 Task: Set the Tax Included to "Use Global" while creating a new customer.
Action: Mouse moved to (157, 20)
Screenshot: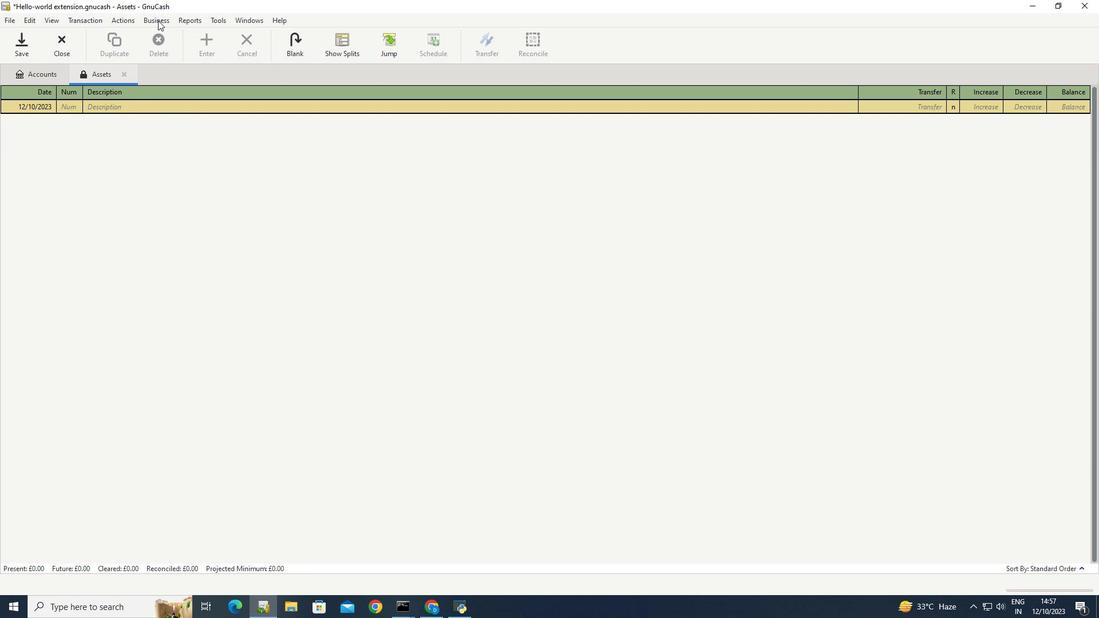 
Action: Mouse pressed left at (157, 20)
Screenshot: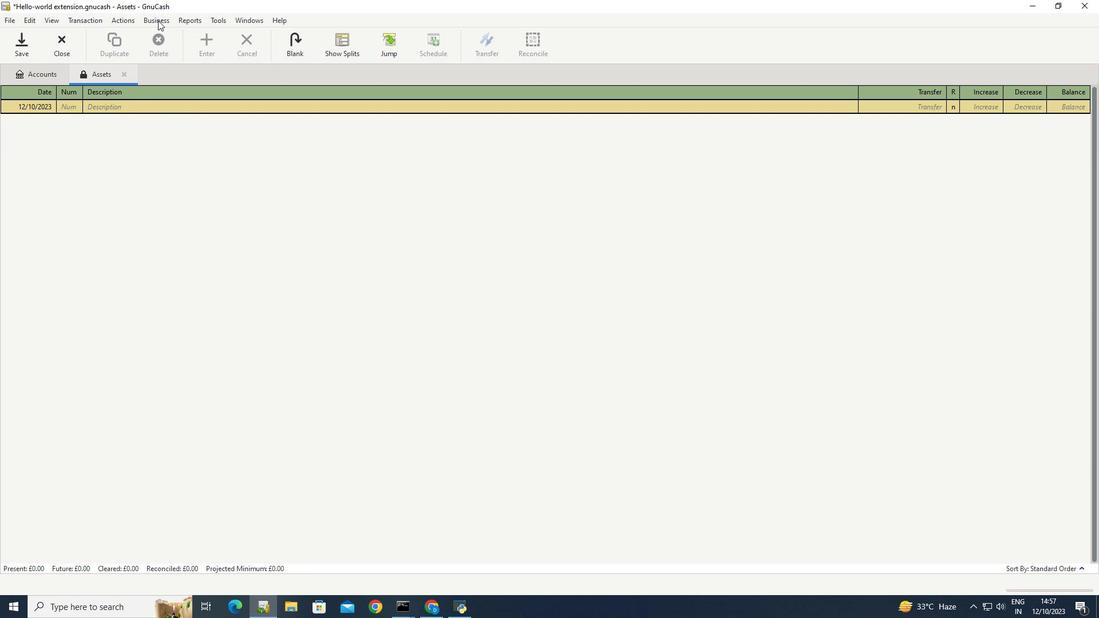 
Action: Mouse moved to (295, 48)
Screenshot: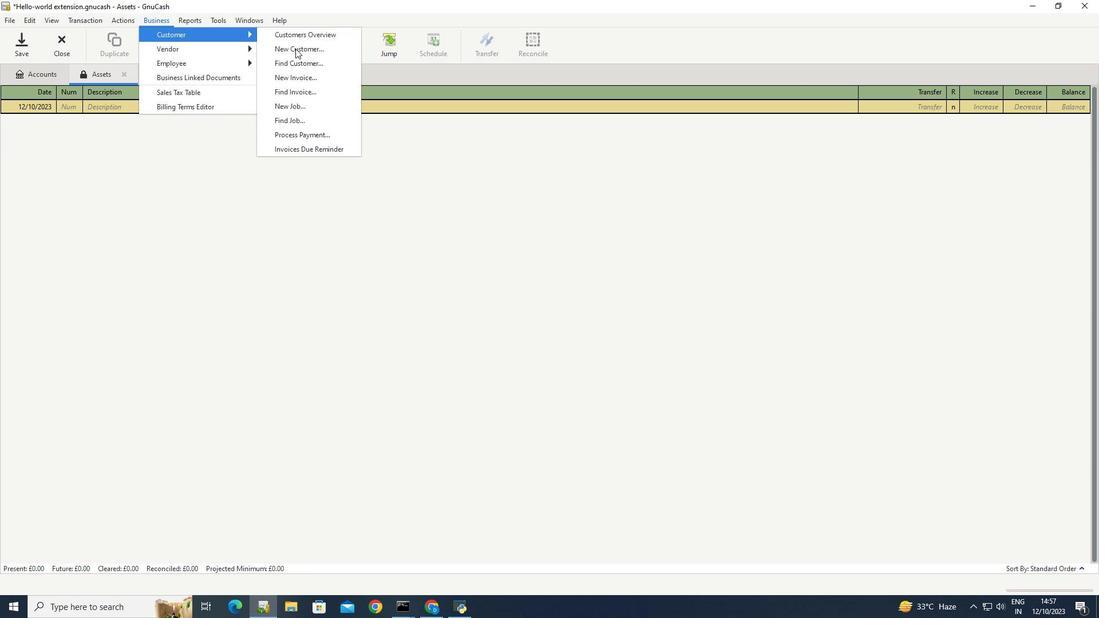 
Action: Mouse pressed left at (295, 48)
Screenshot: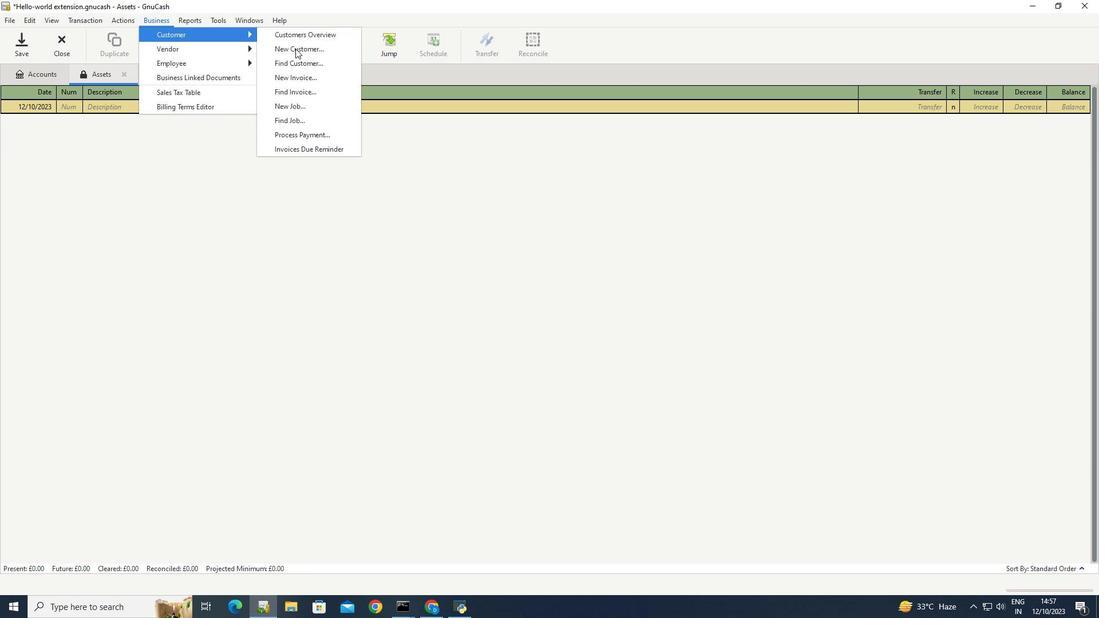 
Action: Mouse moved to (536, 161)
Screenshot: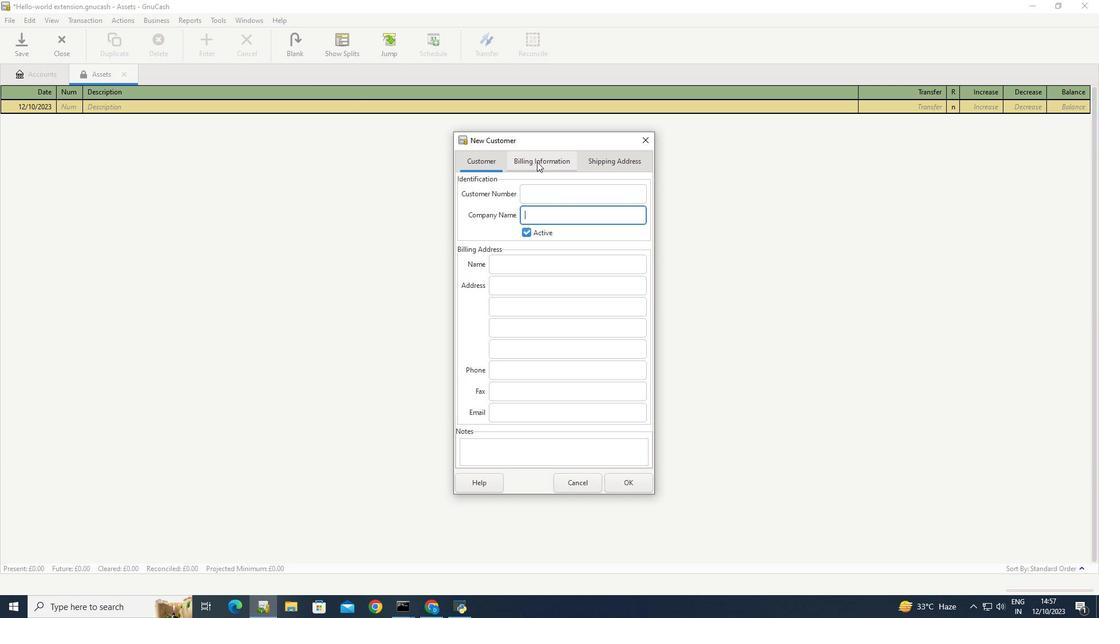 
Action: Mouse pressed left at (536, 161)
Screenshot: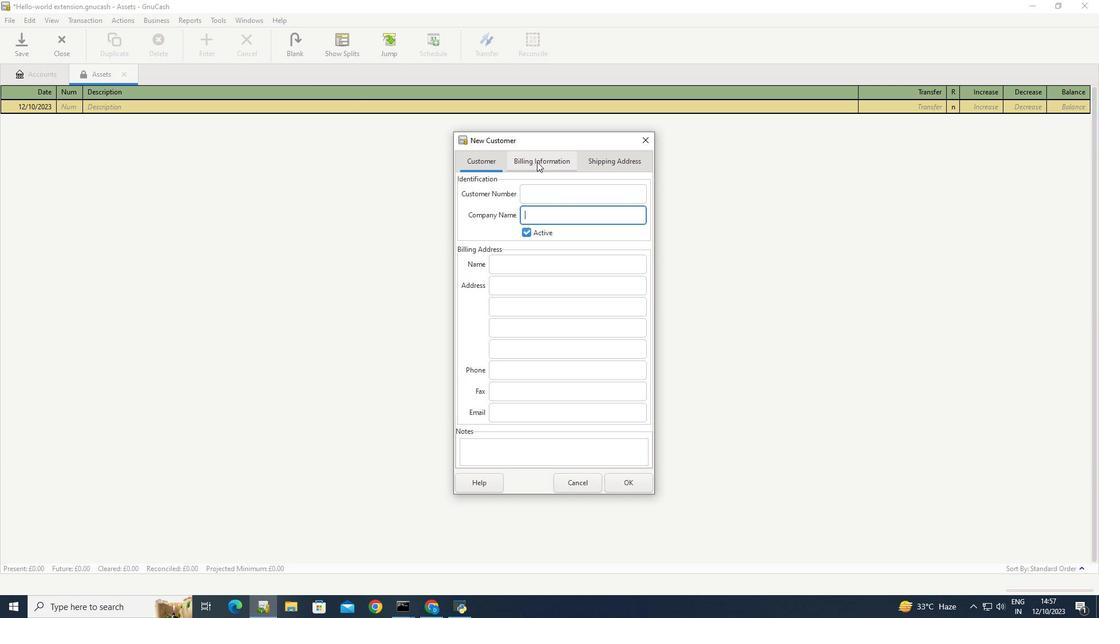
Action: Mouse moved to (541, 277)
Screenshot: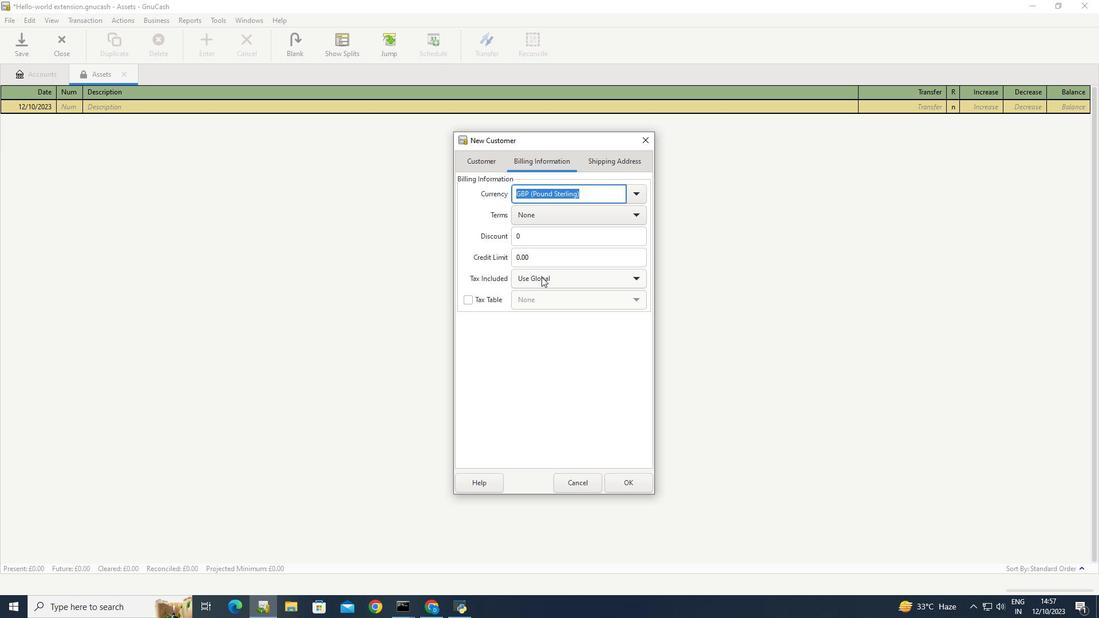 
Action: Mouse pressed left at (541, 277)
Screenshot: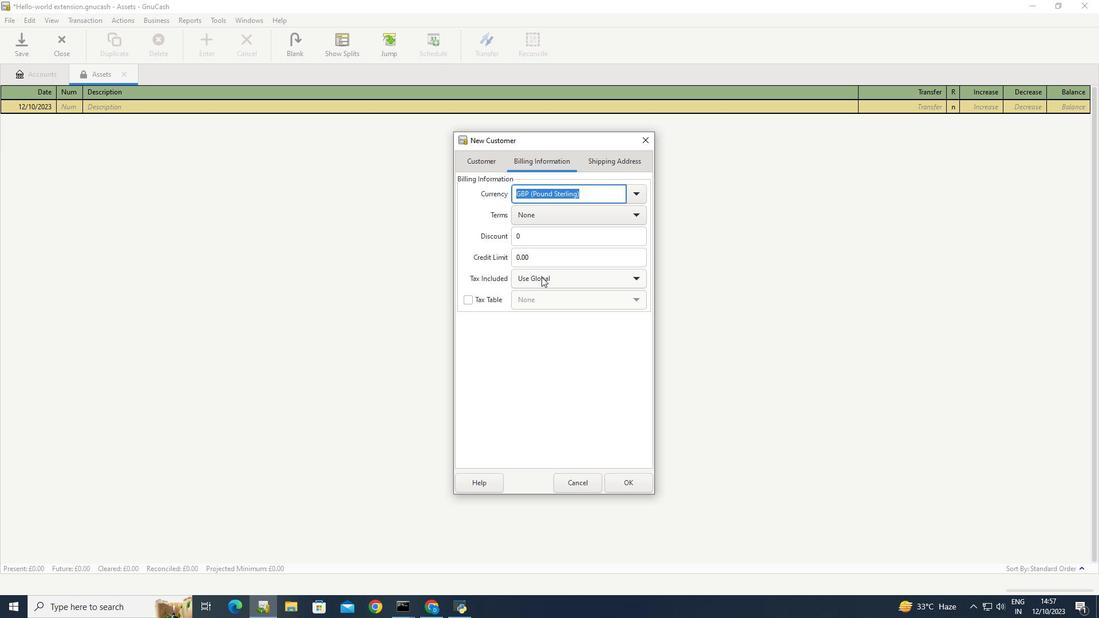 
Action: Mouse moved to (526, 278)
Screenshot: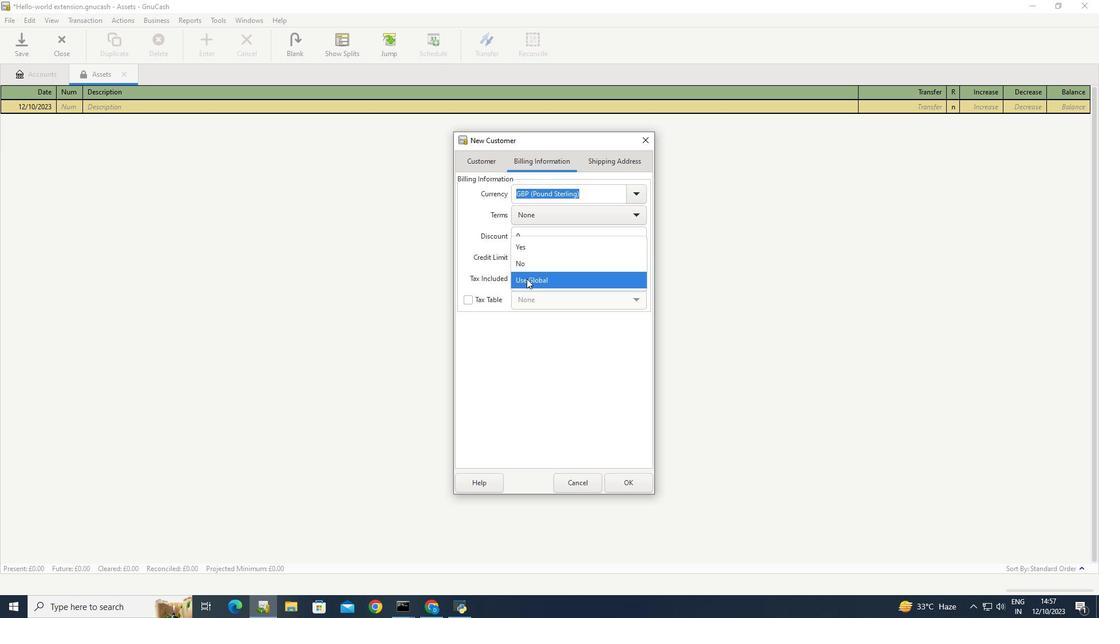
Action: Mouse pressed left at (526, 278)
Screenshot: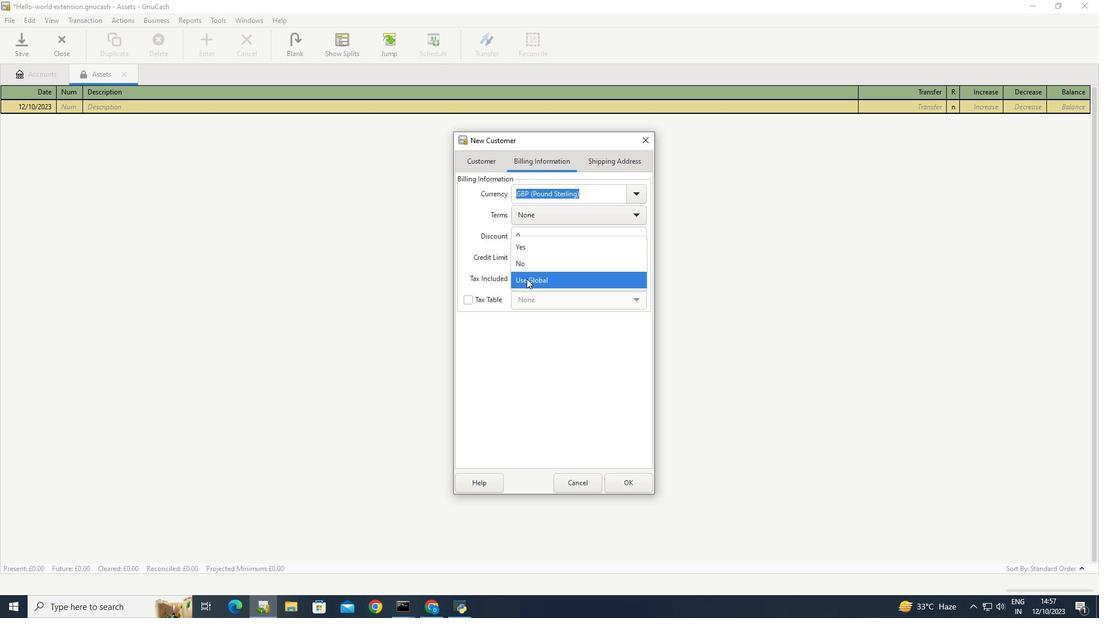 
Action: Mouse moved to (576, 384)
Screenshot: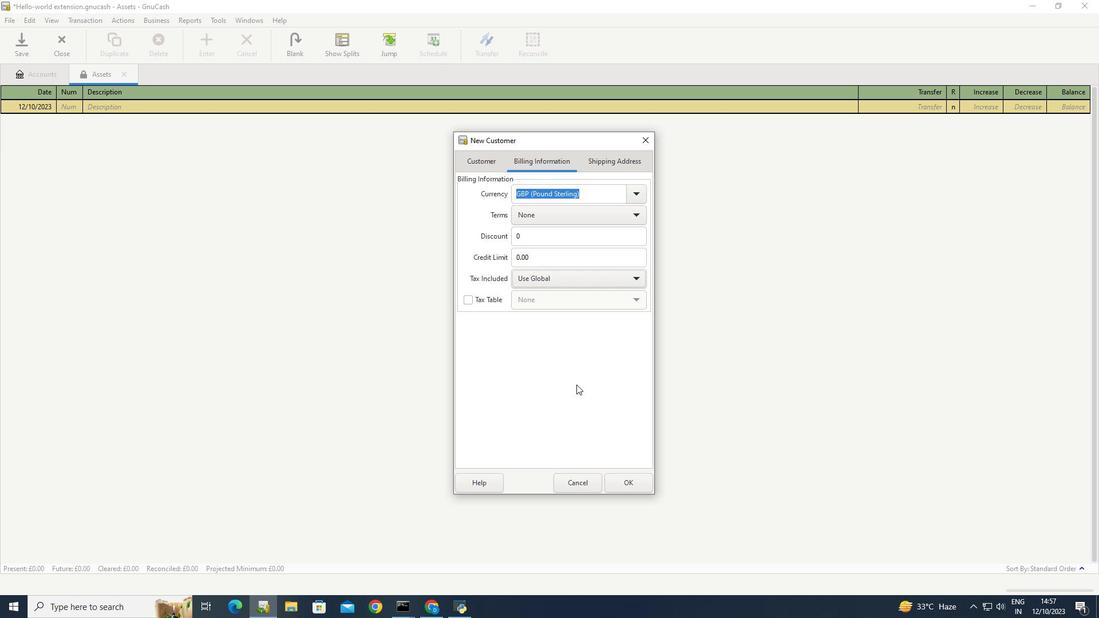 
Action: Mouse pressed left at (576, 384)
Screenshot: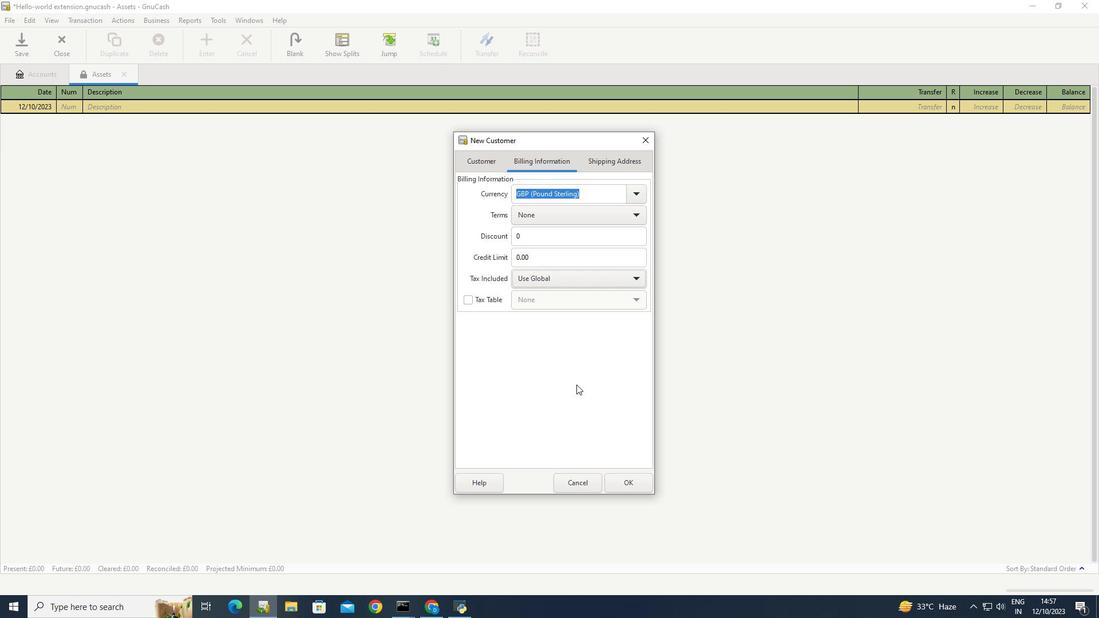 
Action: Mouse moved to (575, 384)
Screenshot: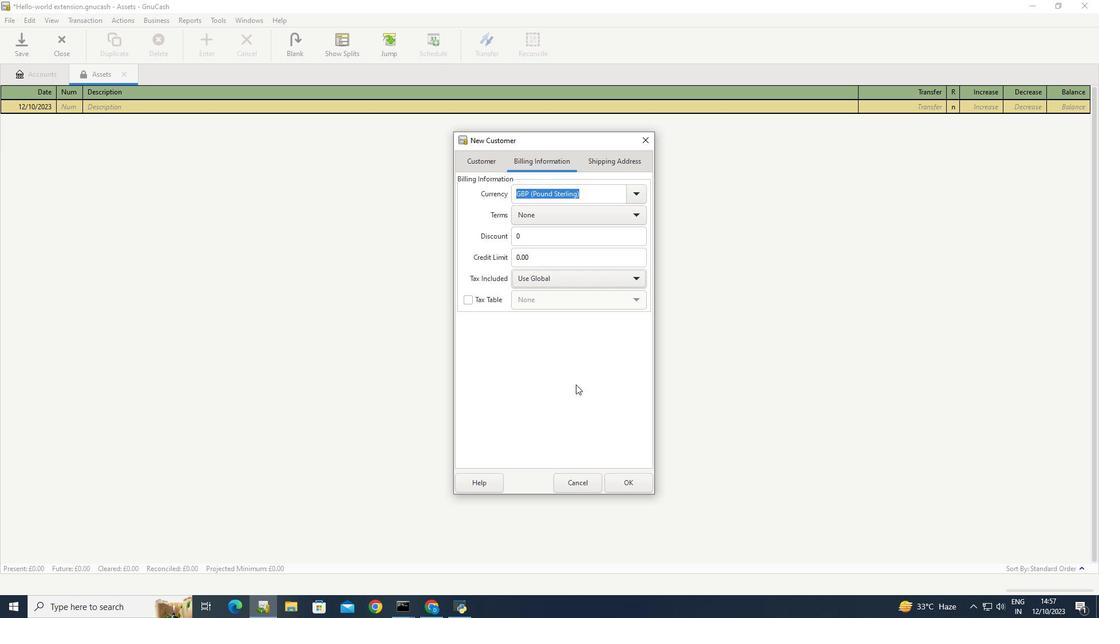 
